 Task: Create a due date automation trigger when advanced on, 2 hours before a card is due add dates due this month.
Action: Mouse moved to (935, 73)
Screenshot: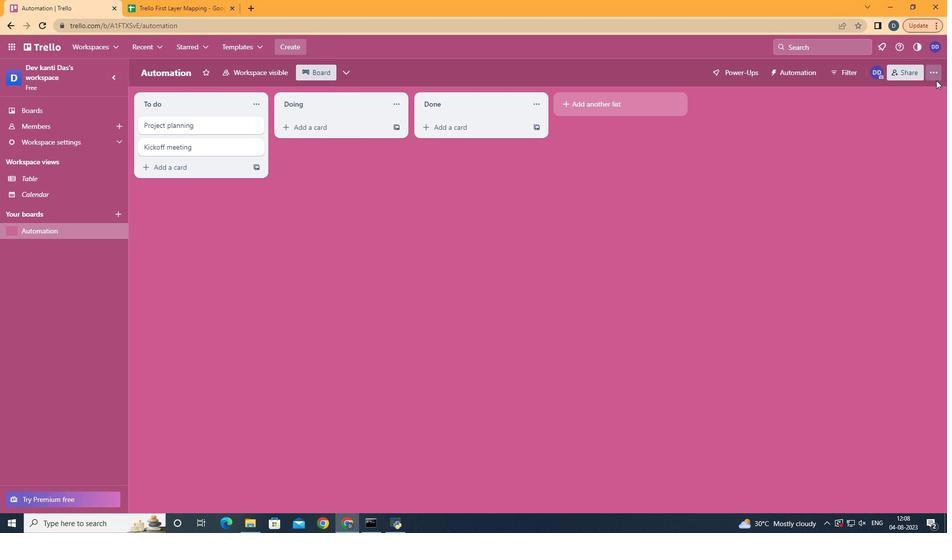
Action: Mouse pressed left at (935, 73)
Screenshot: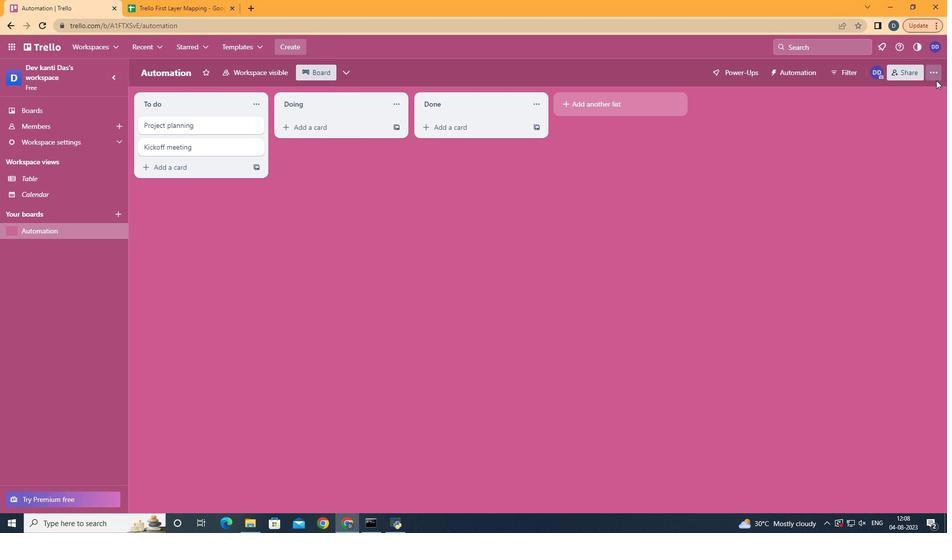 
Action: Mouse moved to (878, 198)
Screenshot: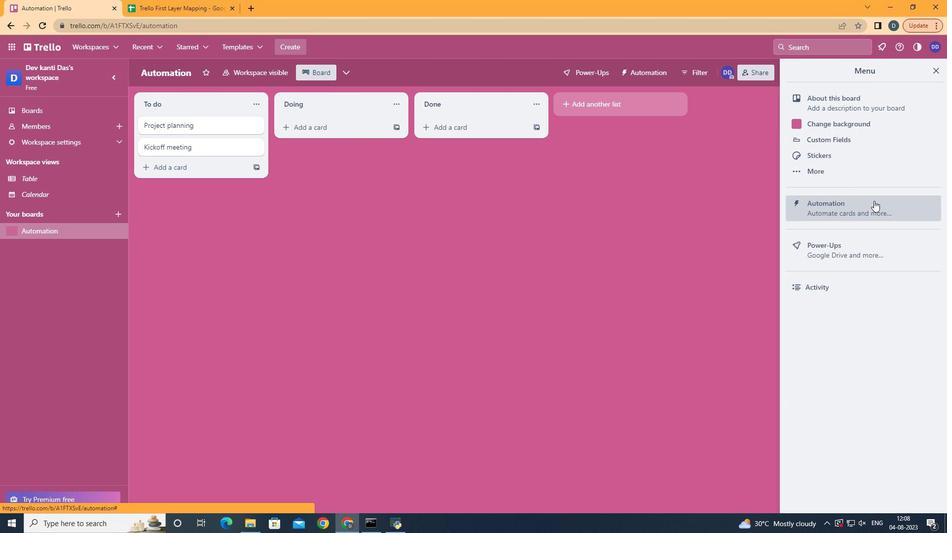 
Action: Mouse pressed left at (878, 198)
Screenshot: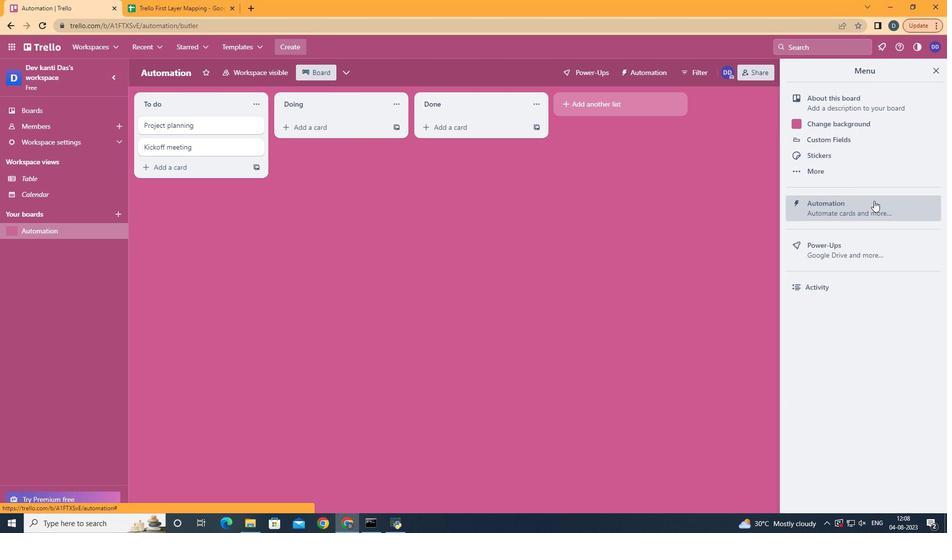 
Action: Mouse moved to (207, 206)
Screenshot: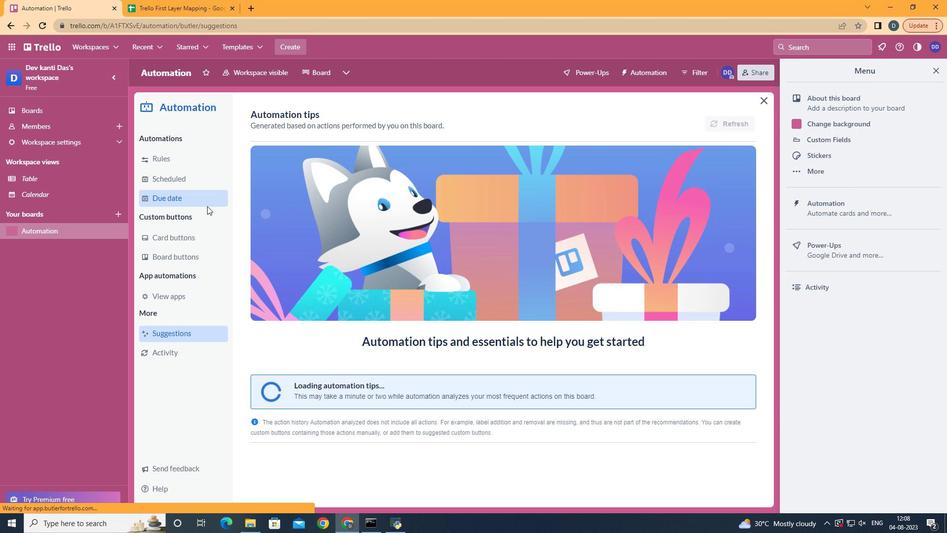 
Action: Mouse pressed left at (207, 206)
Screenshot: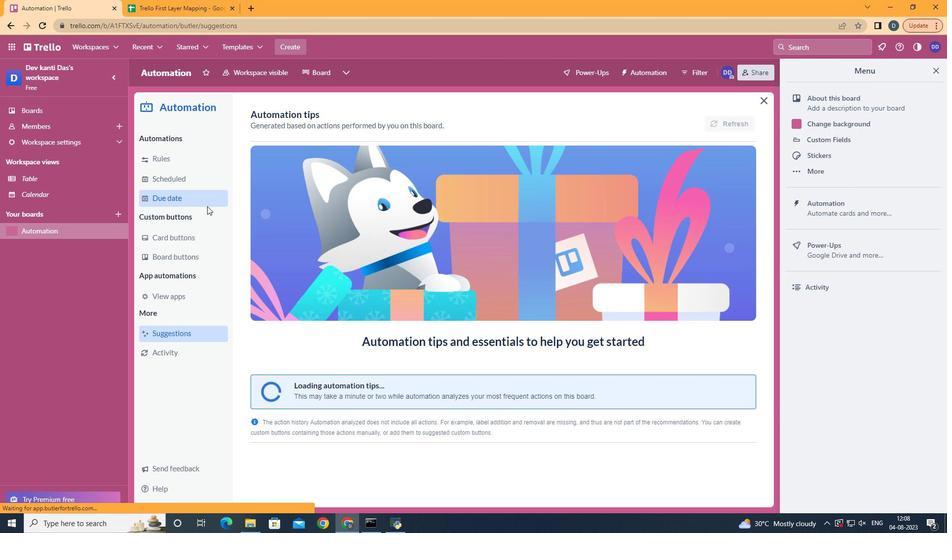 
Action: Mouse moved to (687, 126)
Screenshot: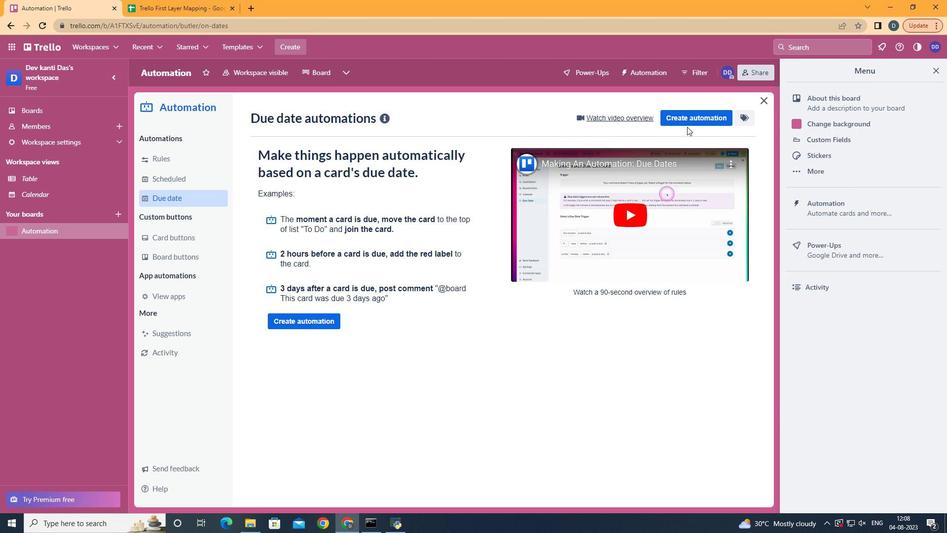 
Action: Mouse pressed left at (687, 126)
Screenshot: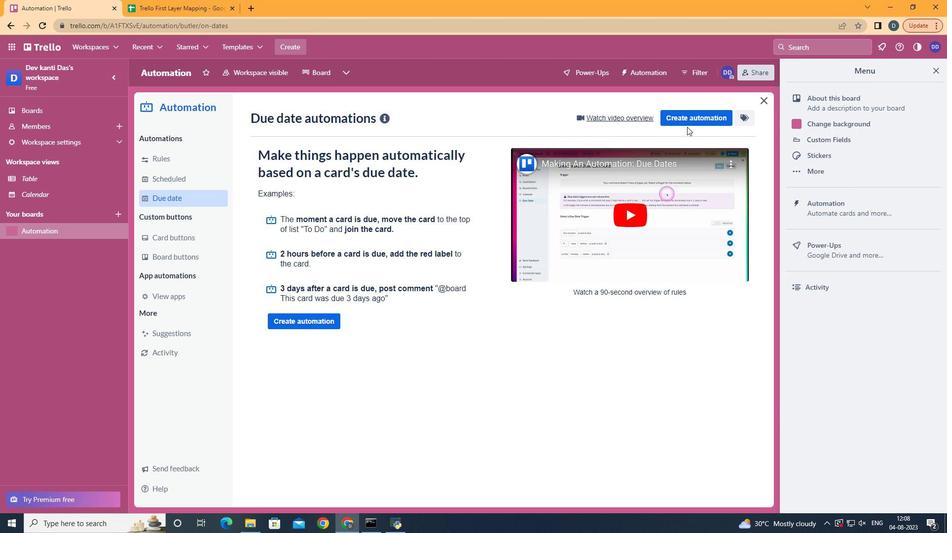 
Action: Mouse moved to (695, 113)
Screenshot: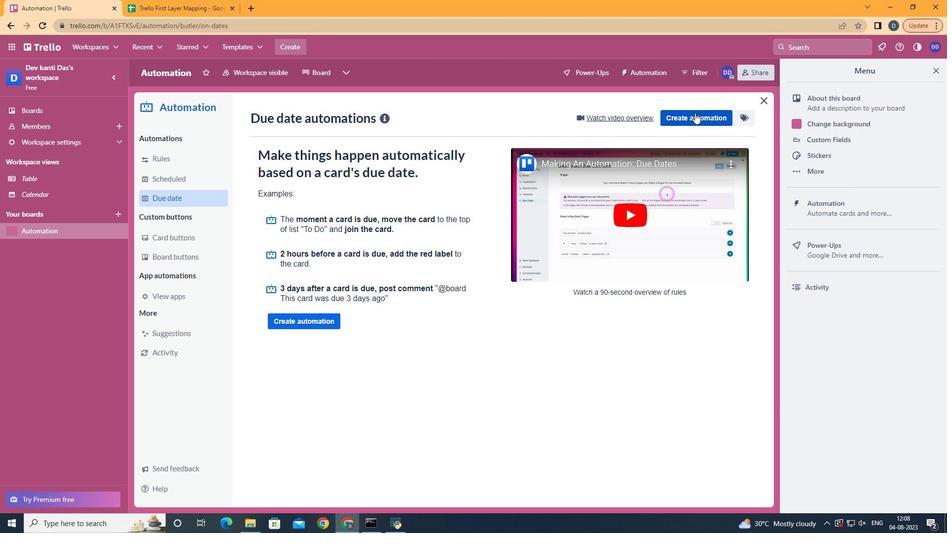 
Action: Mouse pressed left at (695, 113)
Screenshot: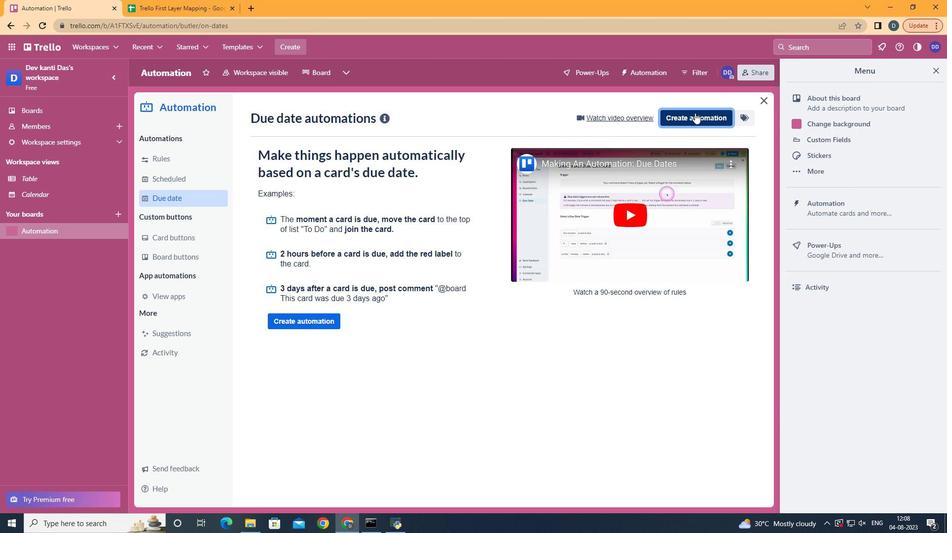 
Action: Mouse moved to (533, 208)
Screenshot: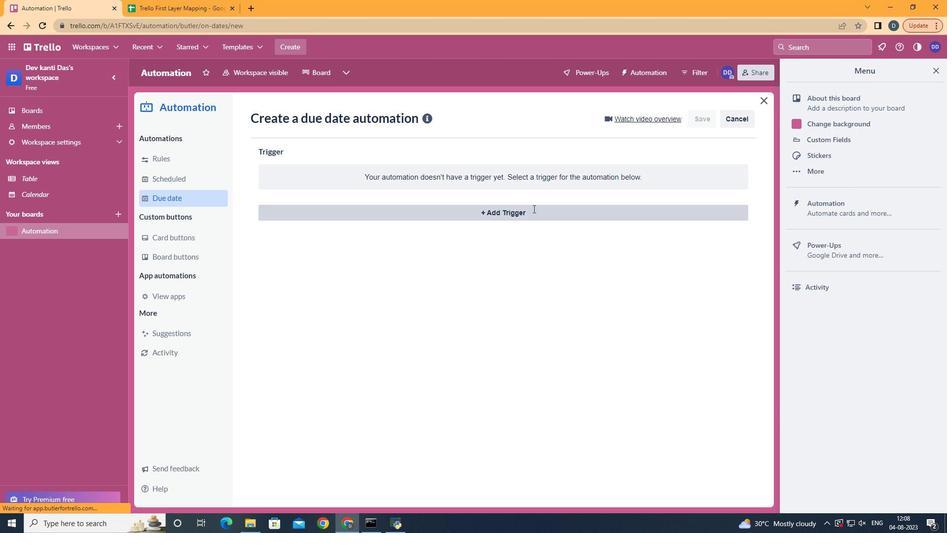 
Action: Mouse pressed left at (533, 208)
Screenshot: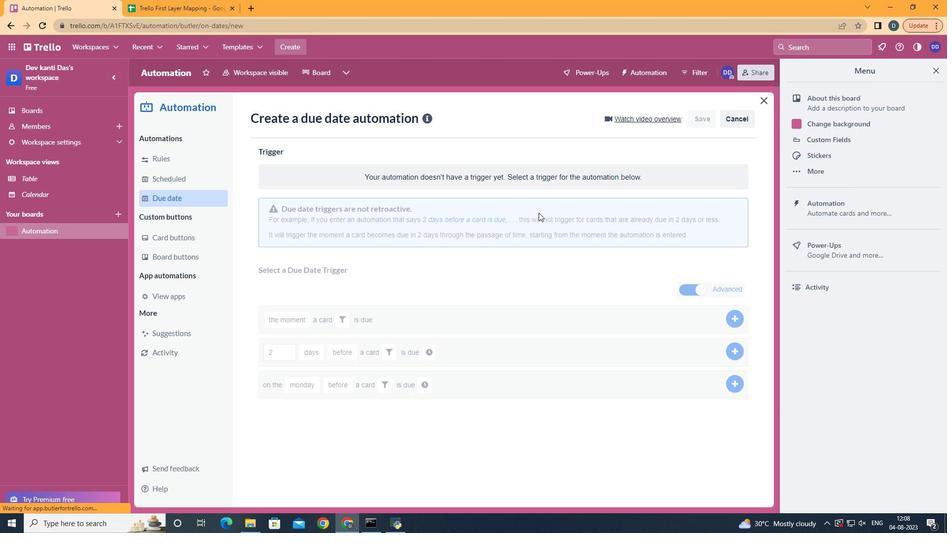
Action: Mouse moved to (316, 423)
Screenshot: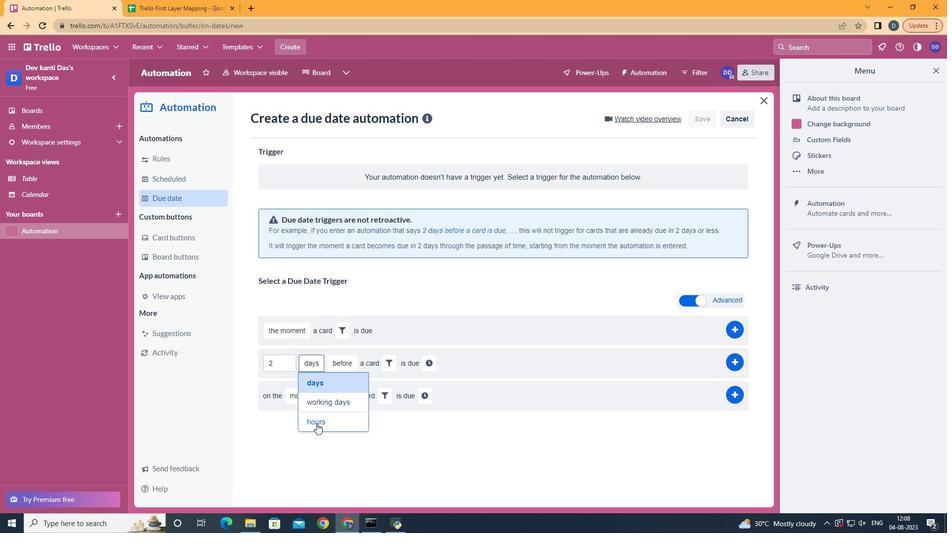 
Action: Mouse pressed left at (316, 423)
Screenshot: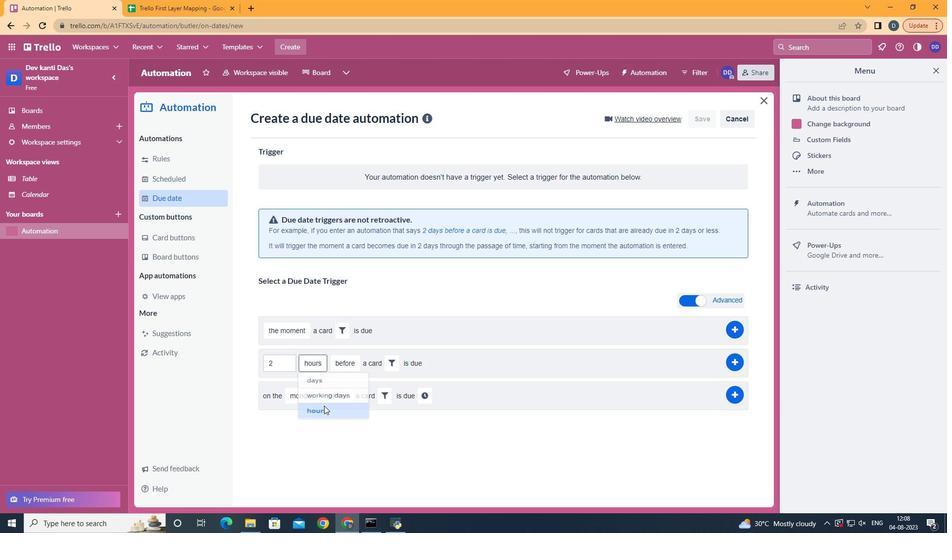 
Action: Mouse moved to (345, 381)
Screenshot: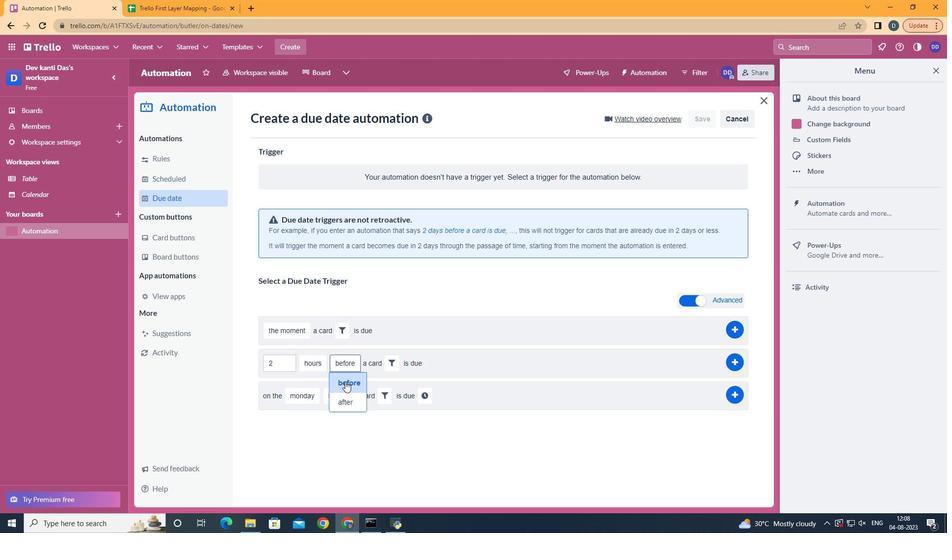 
Action: Mouse pressed left at (345, 381)
Screenshot: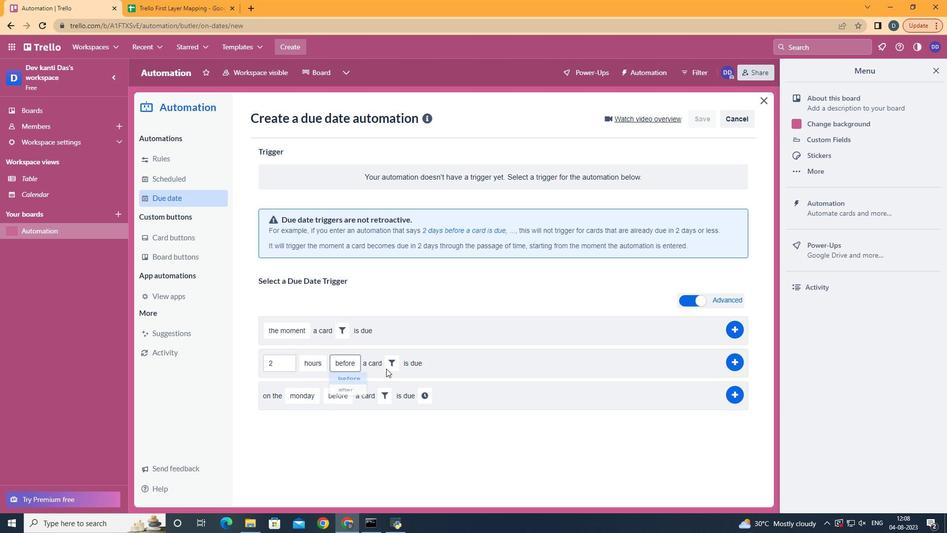 
Action: Mouse moved to (394, 364)
Screenshot: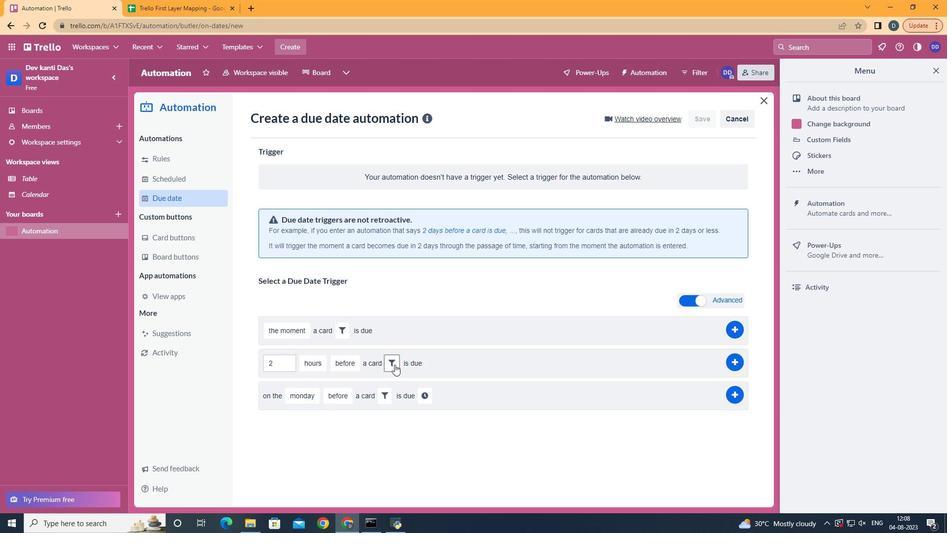 
Action: Mouse pressed left at (394, 364)
Screenshot: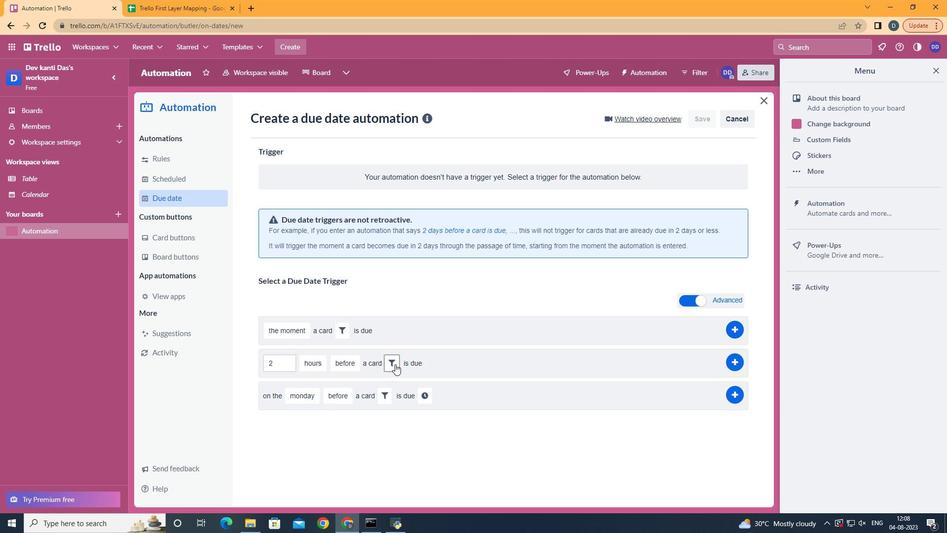 
Action: Mouse moved to (454, 394)
Screenshot: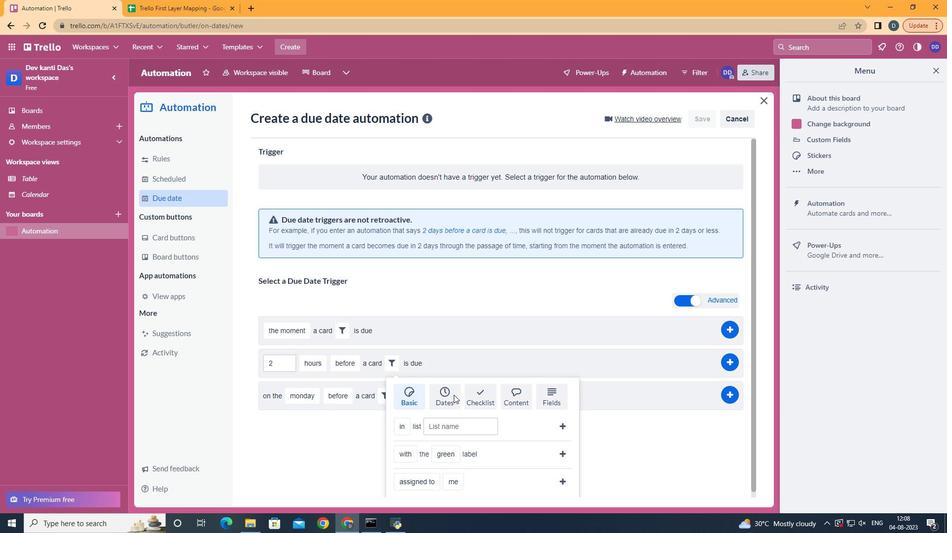 
Action: Mouse pressed left at (454, 394)
Screenshot: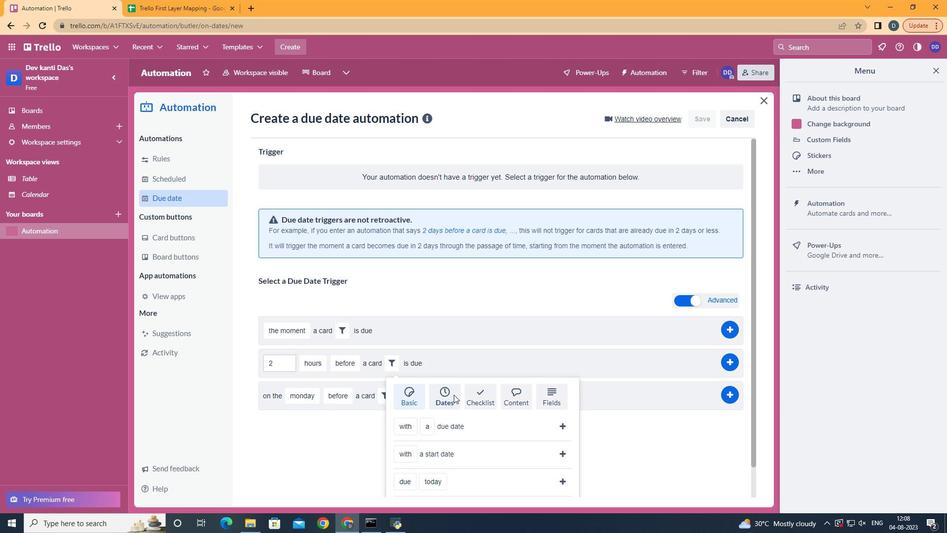 
Action: Mouse moved to (454, 394)
Screenshot: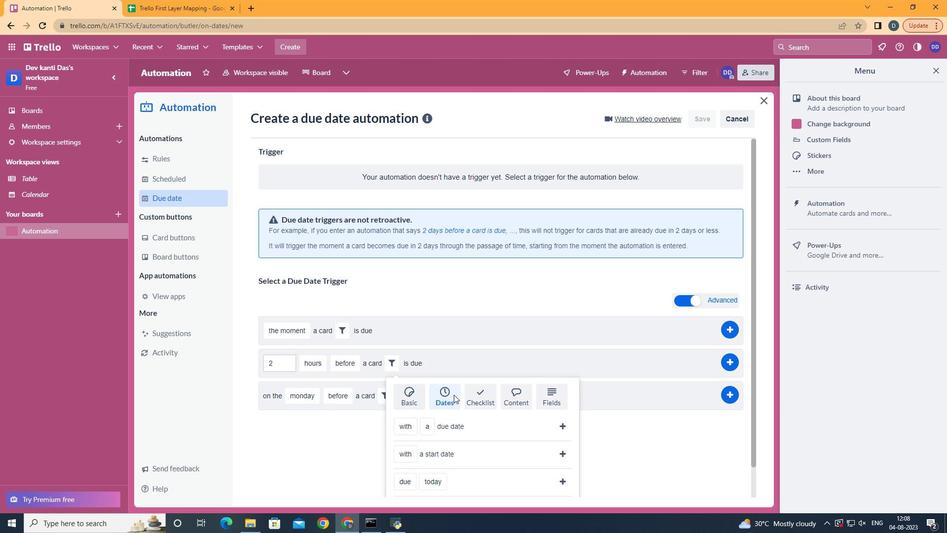 
Action: Mouse scrolled (454, 394) with delta (0, 0)
Screenshot: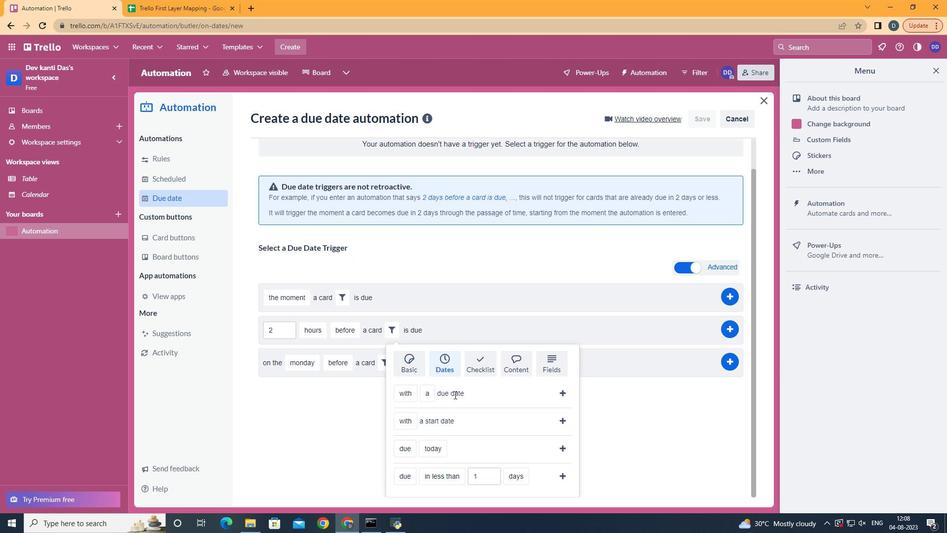 
Action: Mouse scrolled (454, 394) with delta (0, 0)
Screenshot: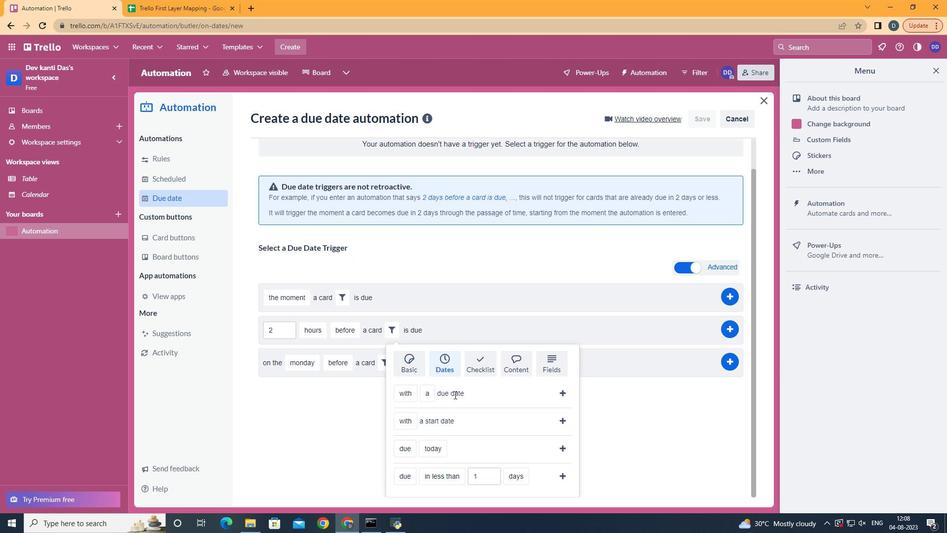 
Action: Mouse scrolled (454, 394) with delta (0, 0)
Screenshot: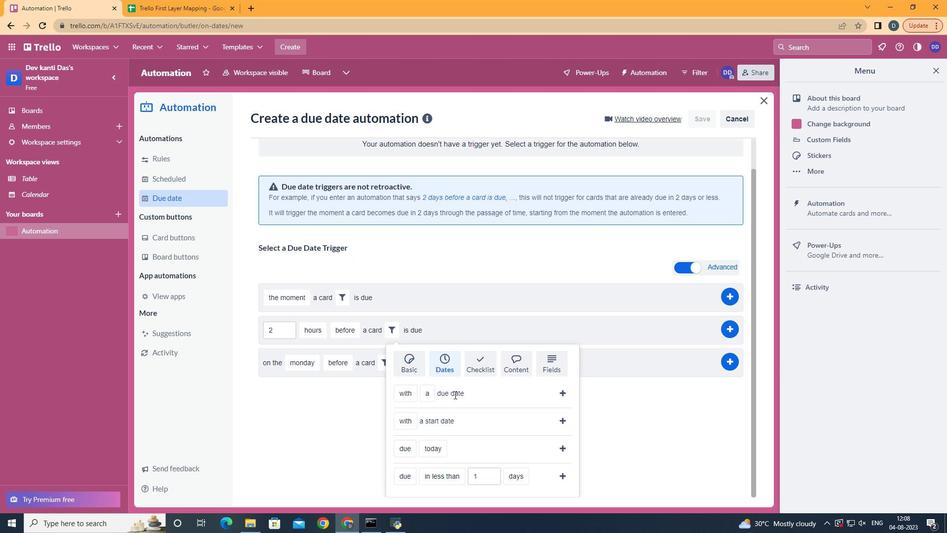 
Action: Mouse scrolled (454, 394) with delta (0, 0)
Screenshot: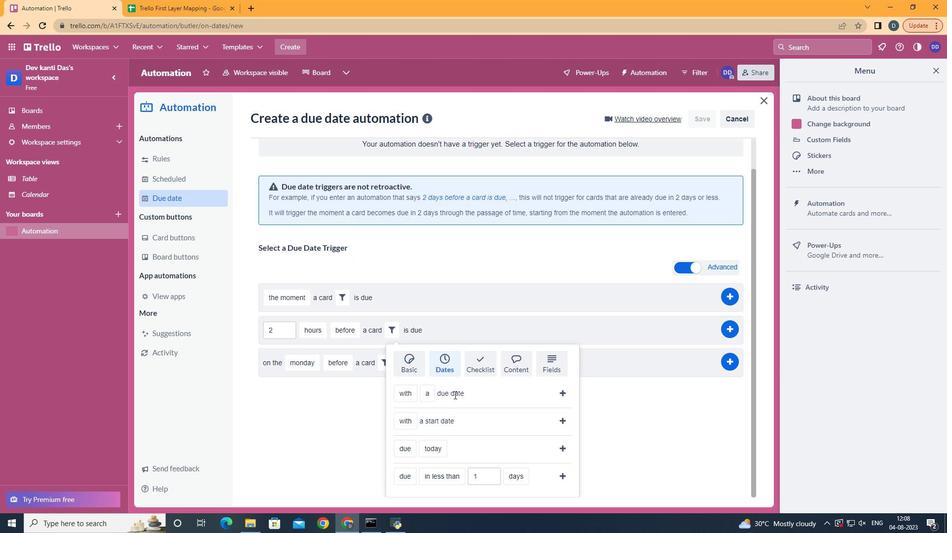 
Action: Mouse scrolled (454, 394) with delta (0, 0)
Screenshot: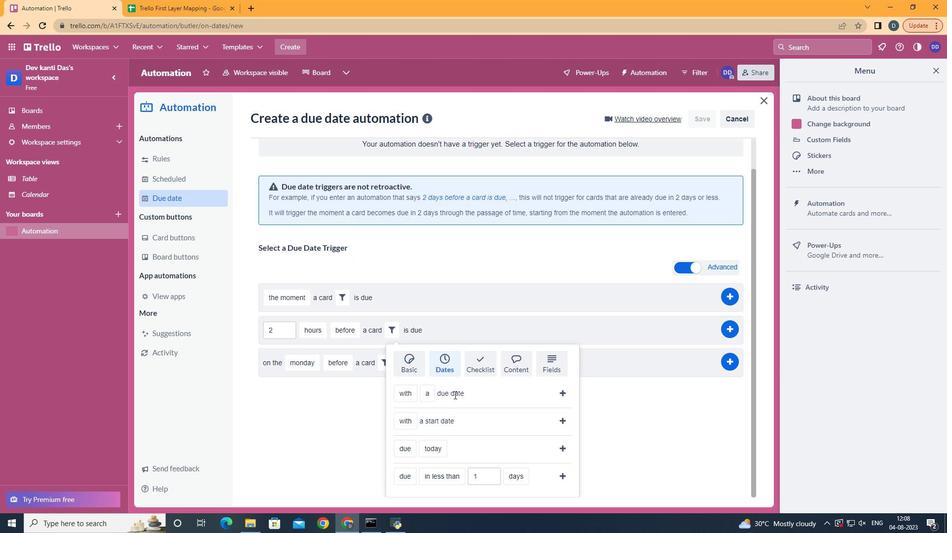 
Action: Mouse moved to (424, 369)
Screenshot: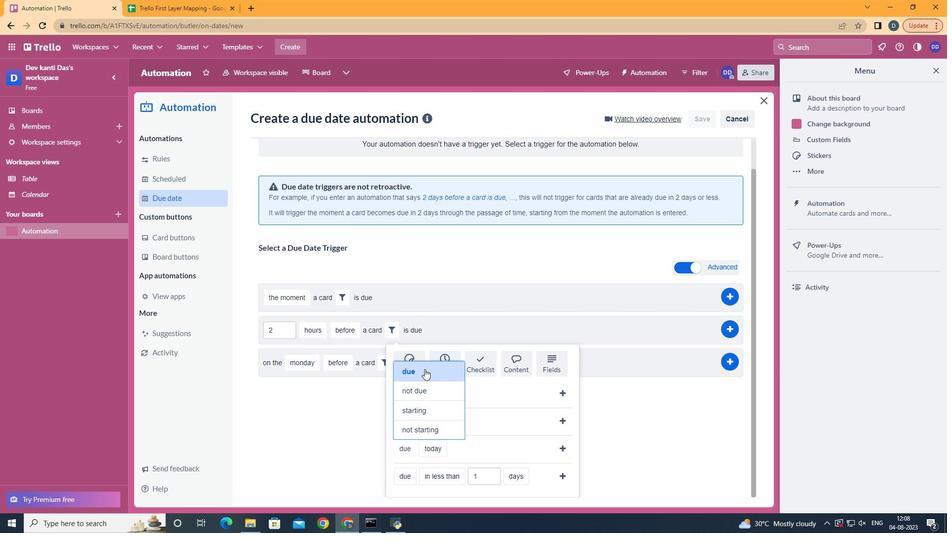 
Action: Mouse pressed left at (424, 369)
Screenshot: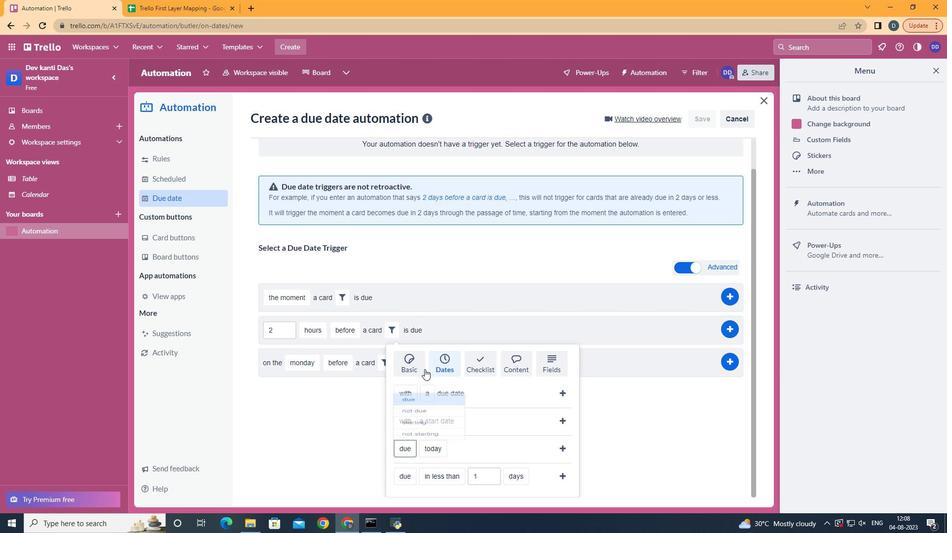 
Action: Mouse moved to (445, 409)
Screenshot: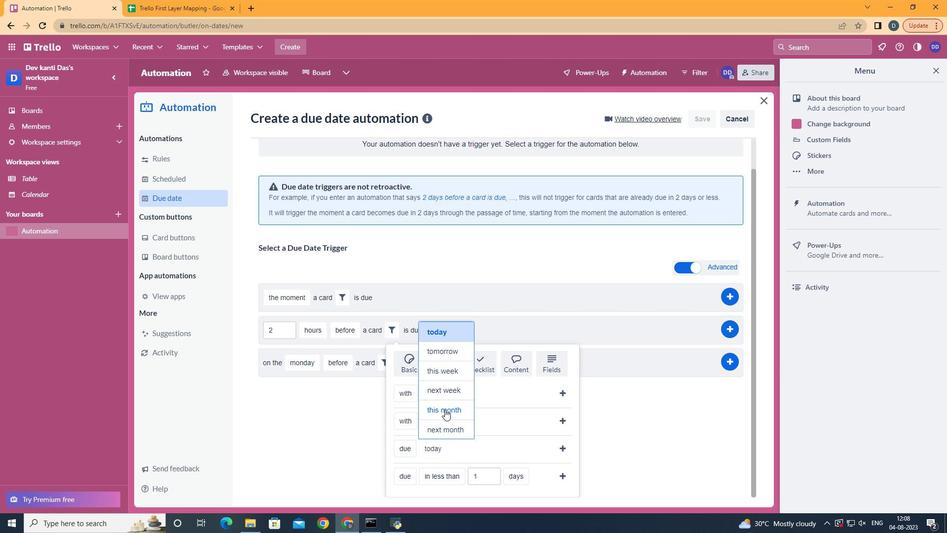 
Action: Mouse pressed left at (445, 409)
Screenshot: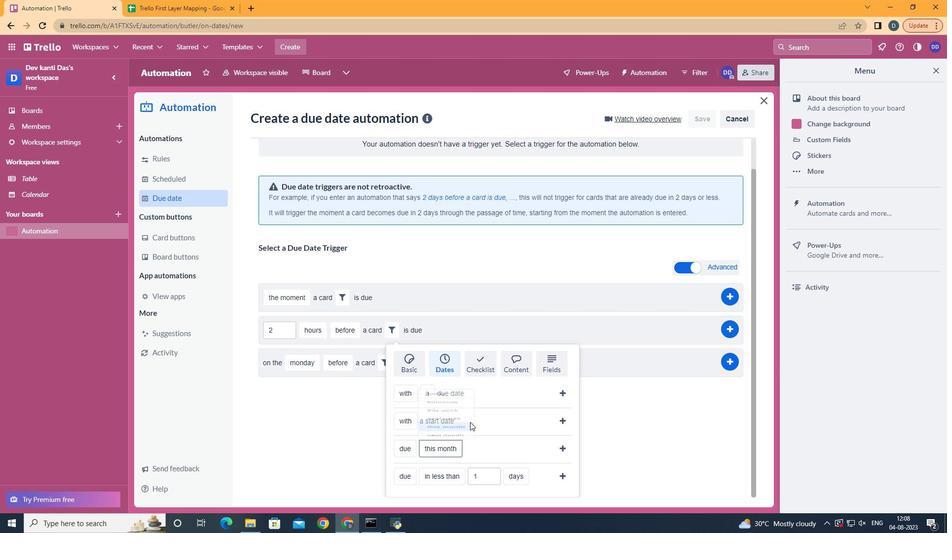 
Action: Mouse moved to (569, 446)
Screenshot: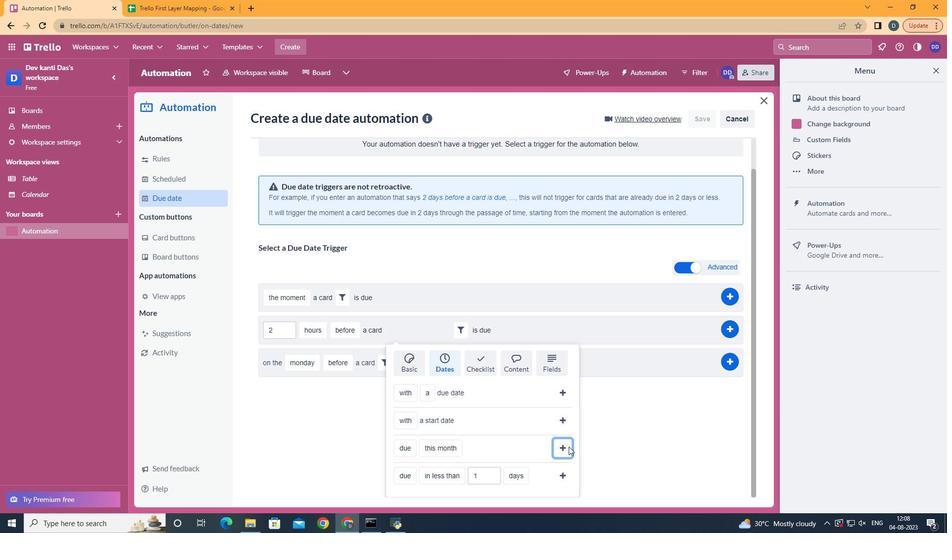 
Action: Mouse pressed left at (569, 446)
Screenshot: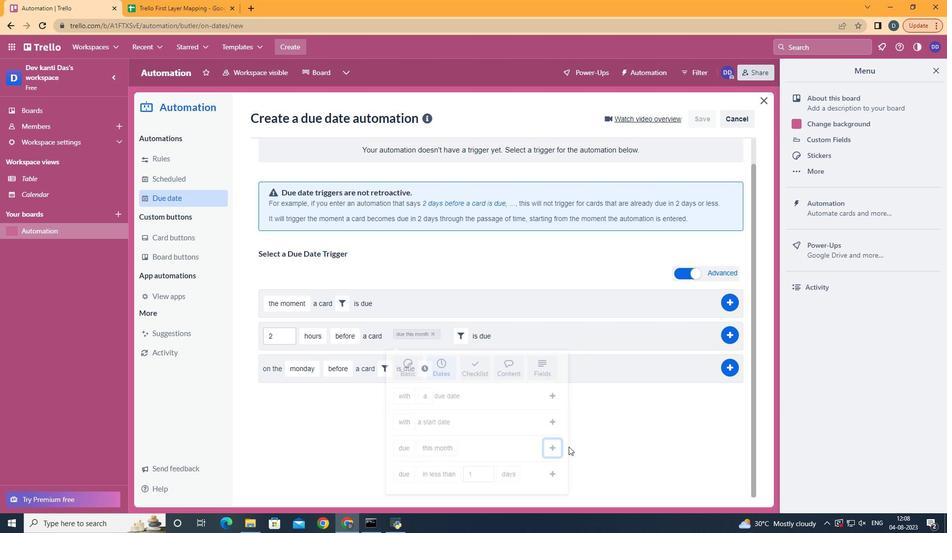 
Action: Mouse moved to (735, 361)
Screenshot: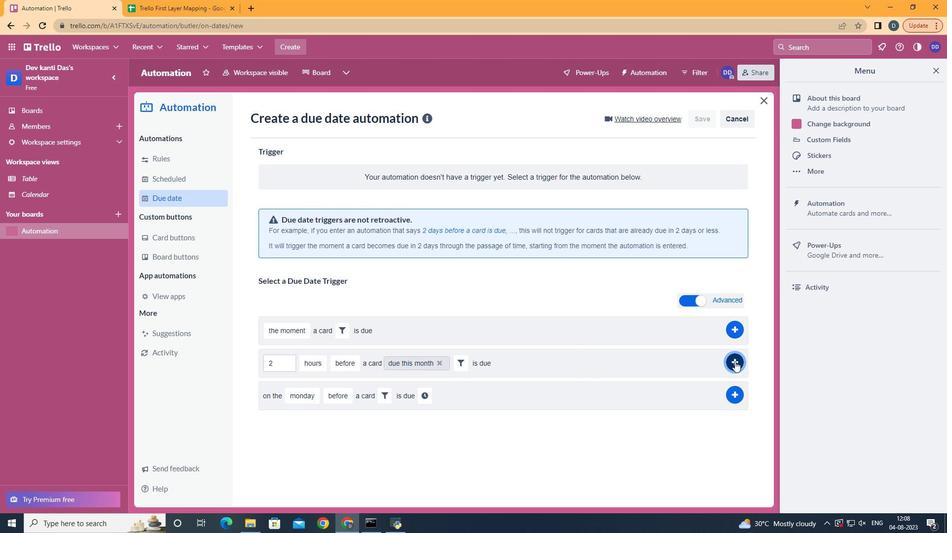 
Action: Mouse pressed left at (735, 361)
Screenshot: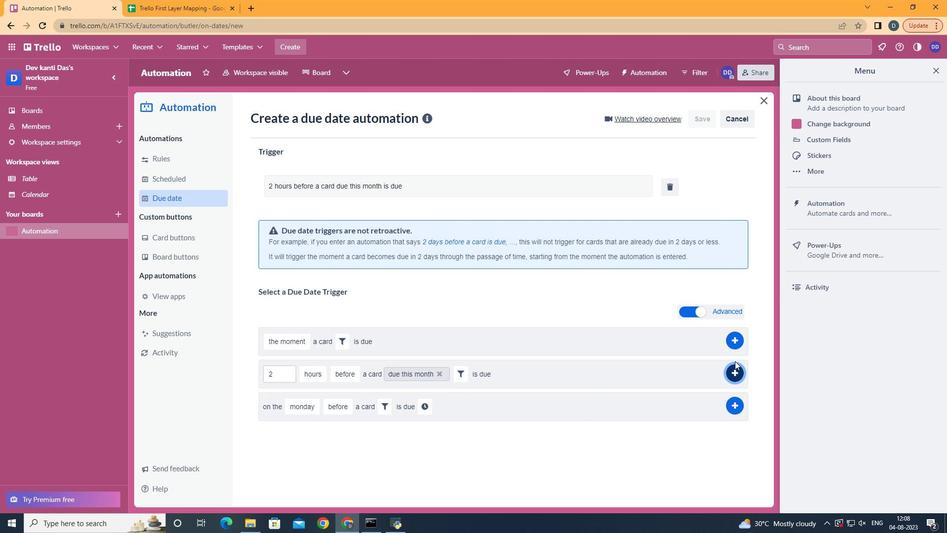 
Action: Mouse moved to (524, 182)
Screenshot: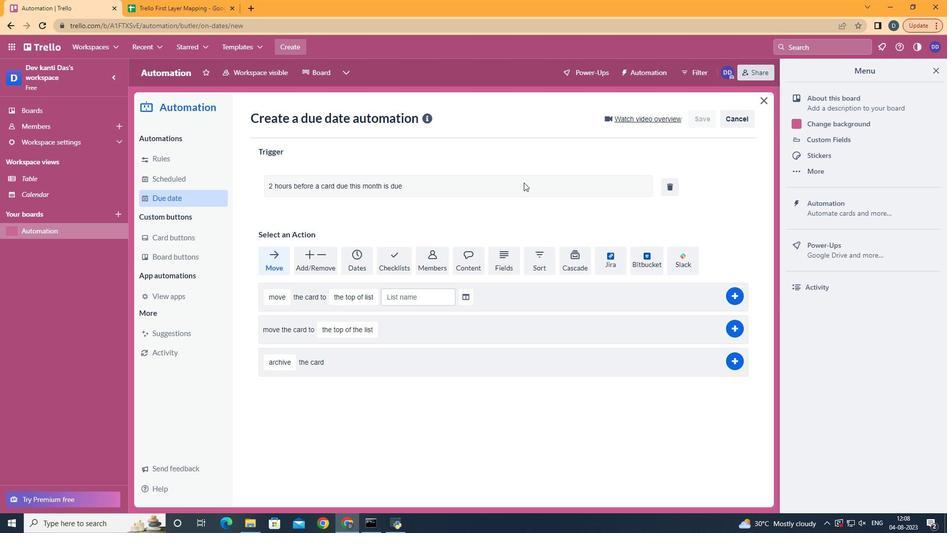 
